 Task: Find public transportation options from Minneapolis, Minnesota, to St Louis, Missouri.
Action: Mouse moved to (331, 89)
Screenshot: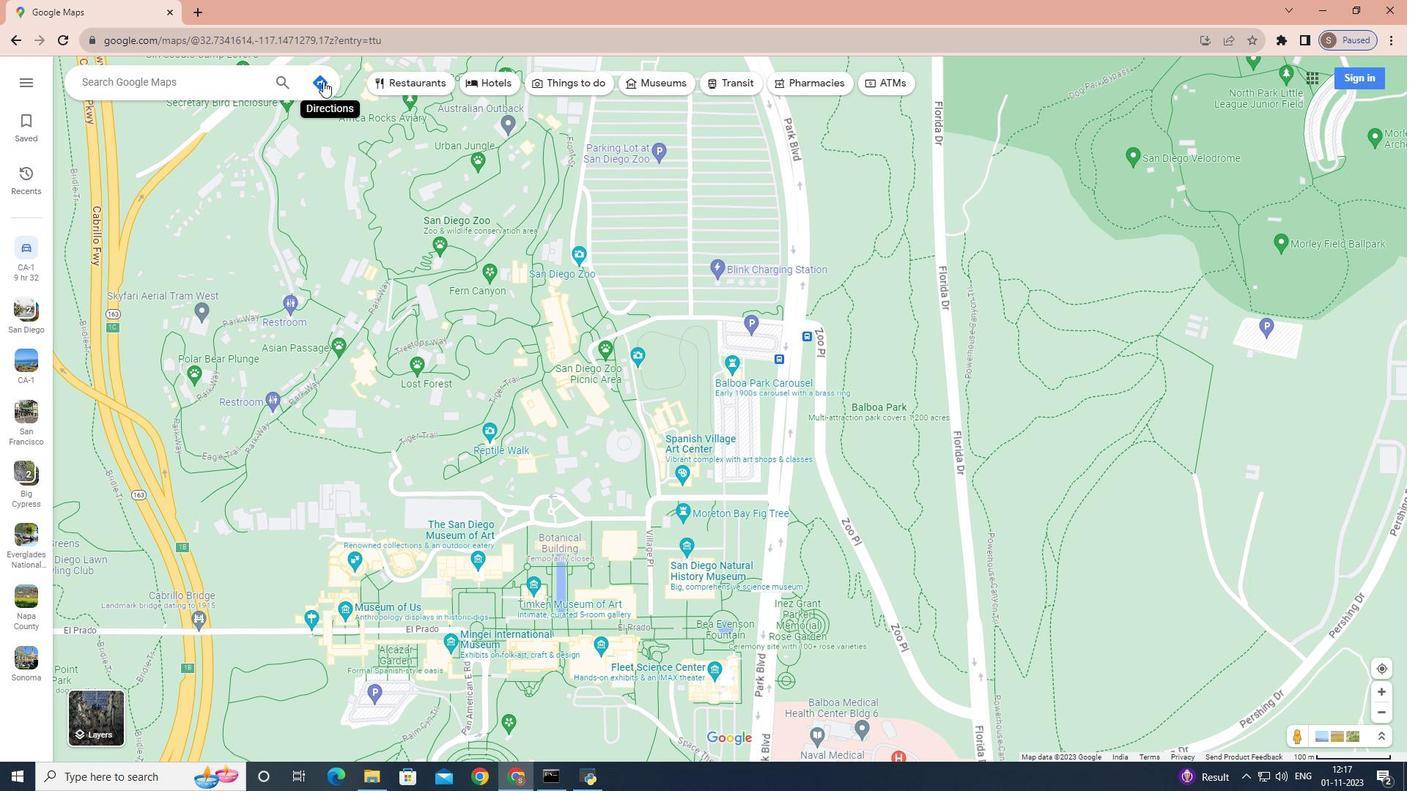 
Action: Mouse pressed left at (331, 89)
Screenshot: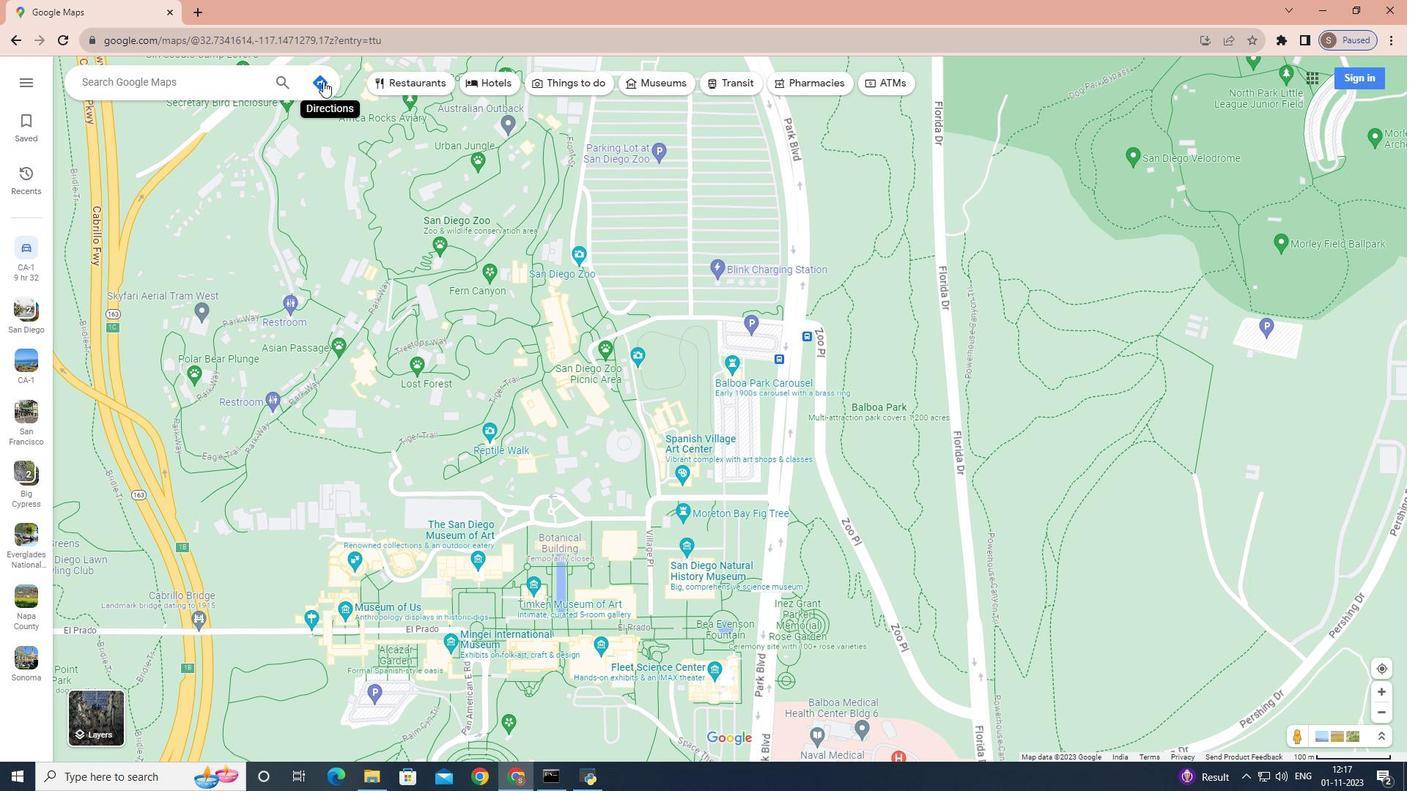 
Action: Mouse moved to (206, 129)
Screenshot: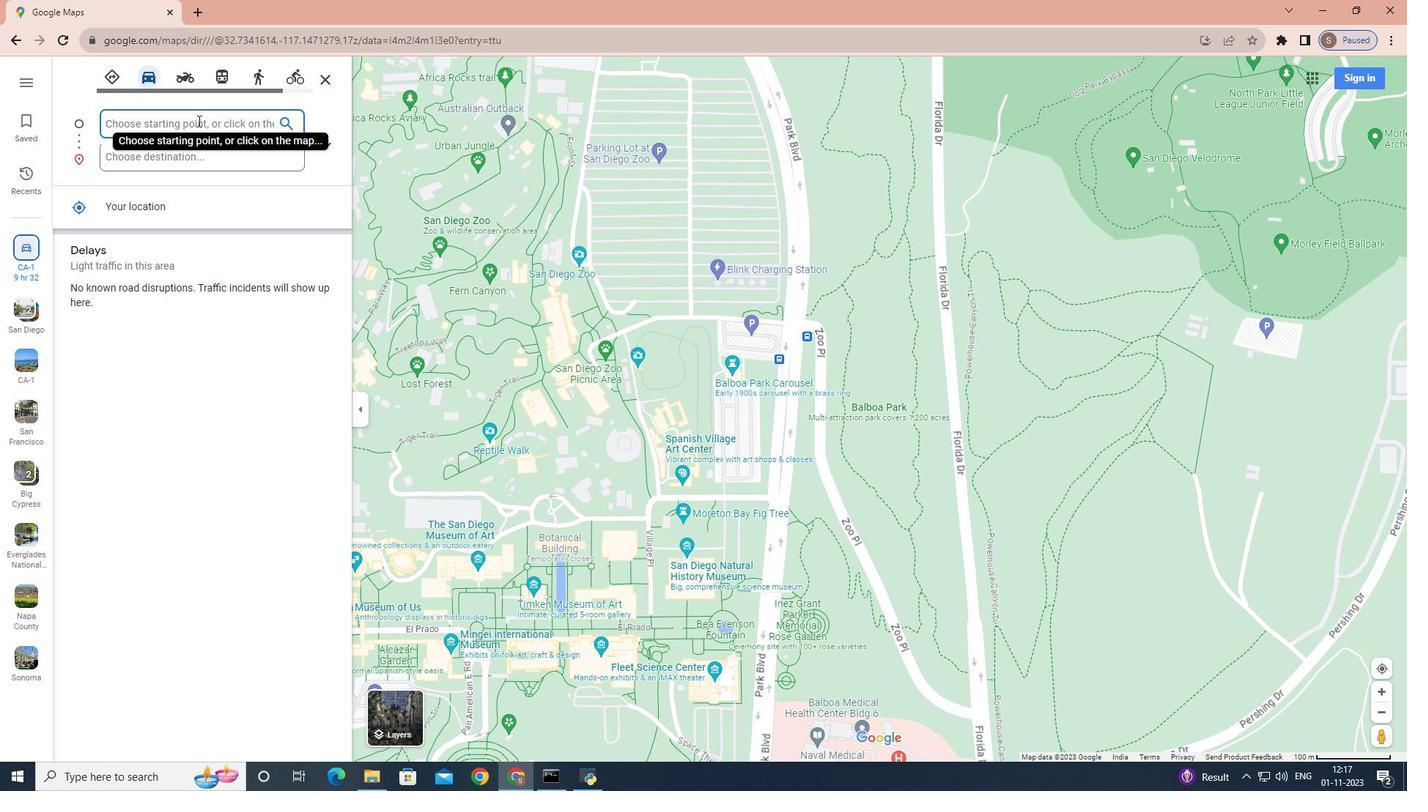 
Action: Key pressed <Key.shift>Minneapolis,<Key.space><Key.shift>Minnest<Key.backspace>ota
Screenshot: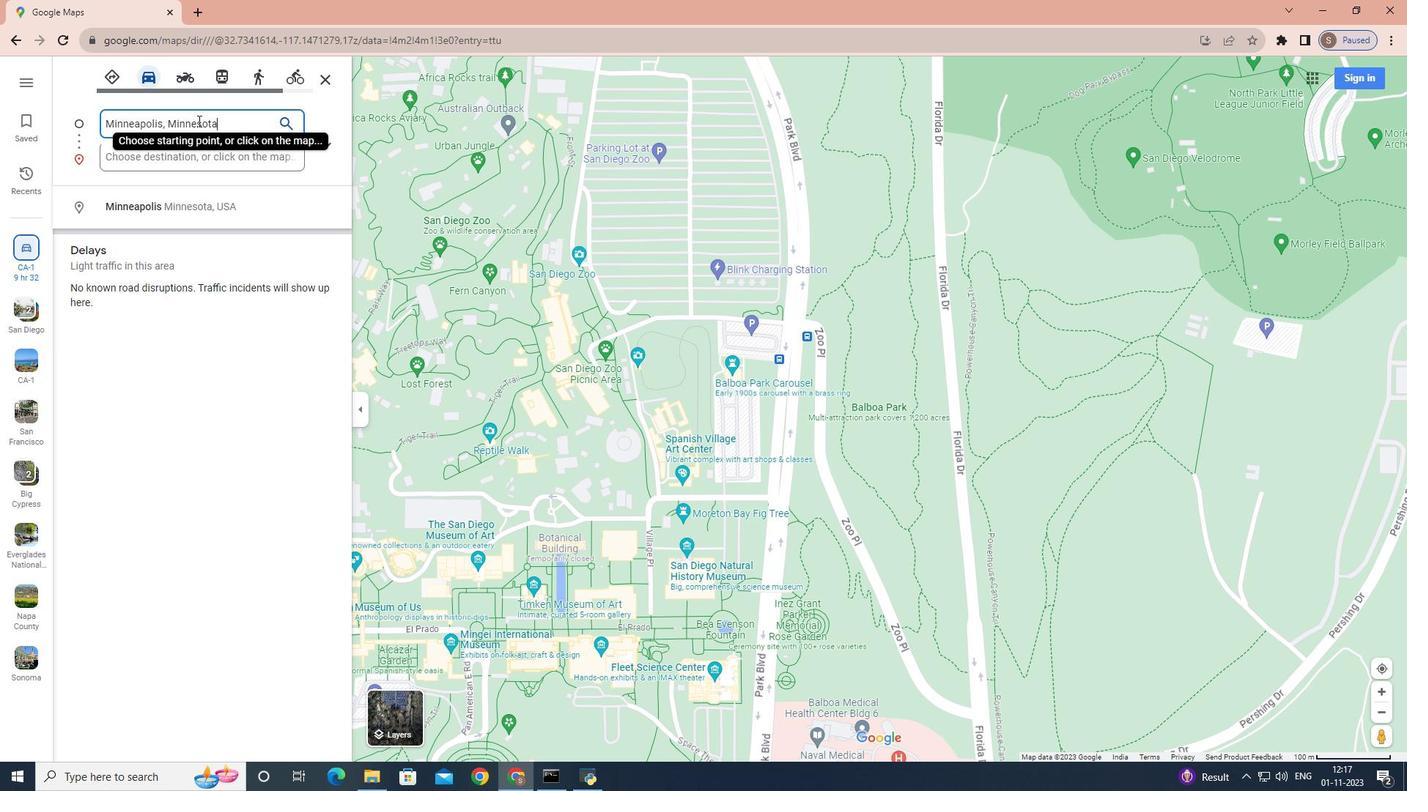 
Action: Mouse moved to (172, 163)
Screenshot: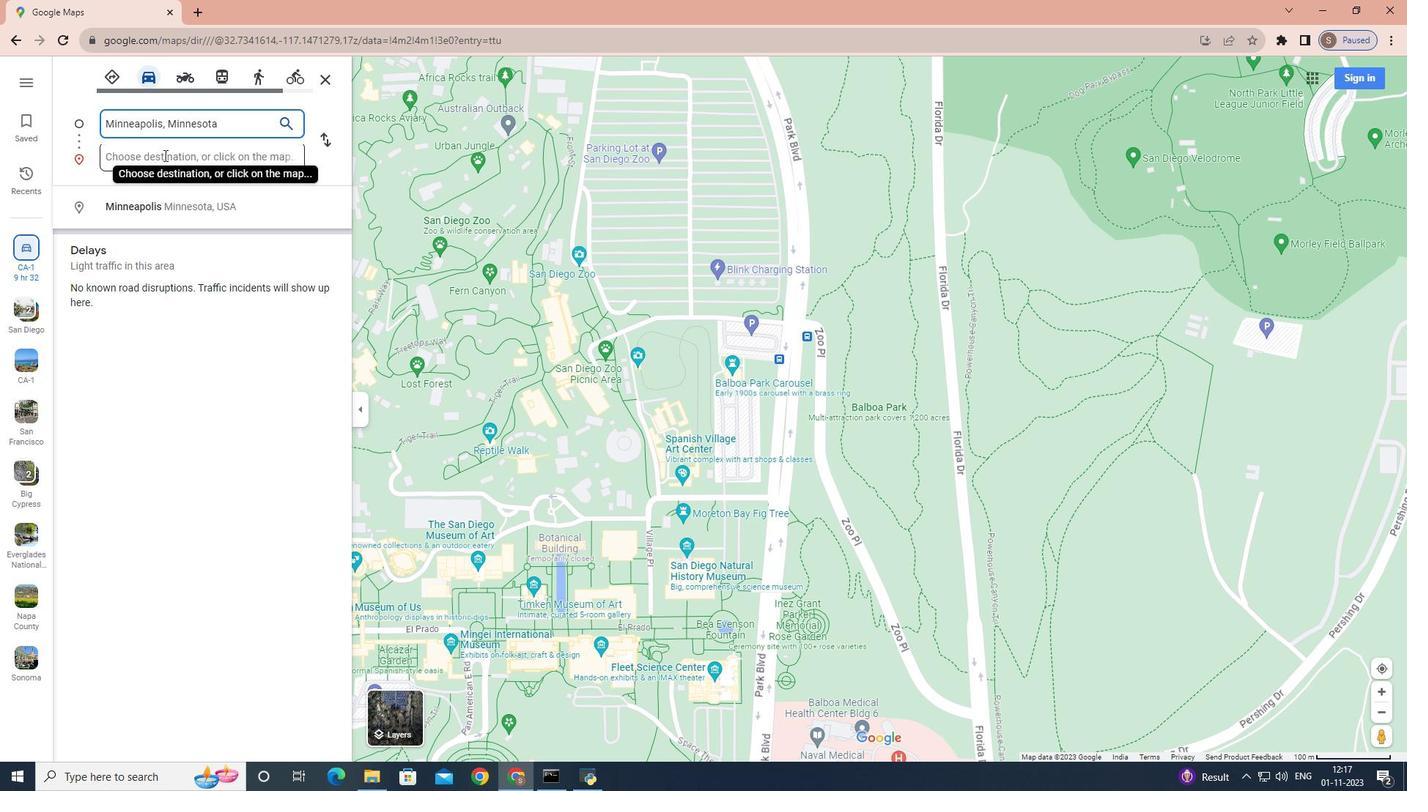 
Action: Mouse pressed left at (172, 163)
Screenshot: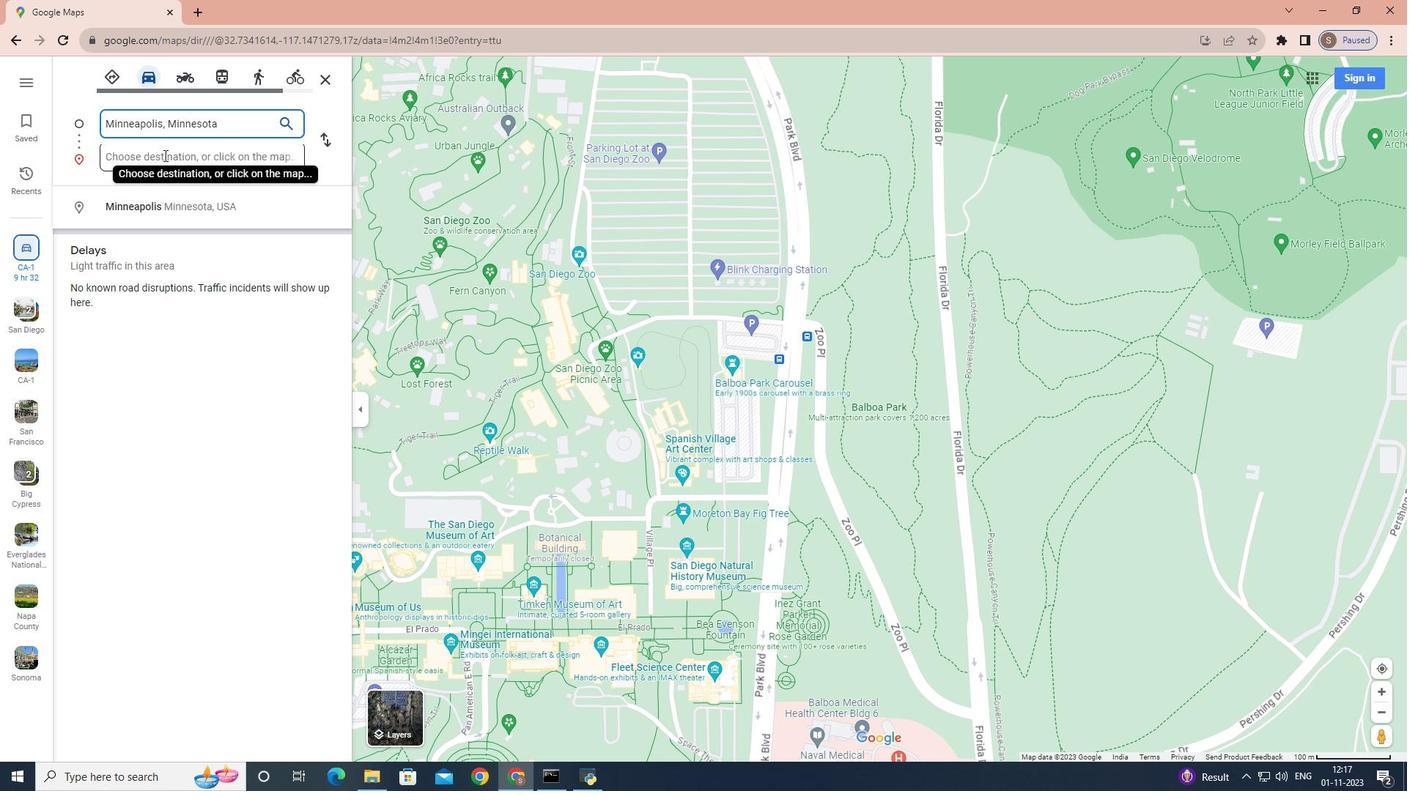 
Action: Key pressed <Key.shift>St<Key.space><Key.shift>Louis,<Key.space><Key.shift>Missouri
Screenshot: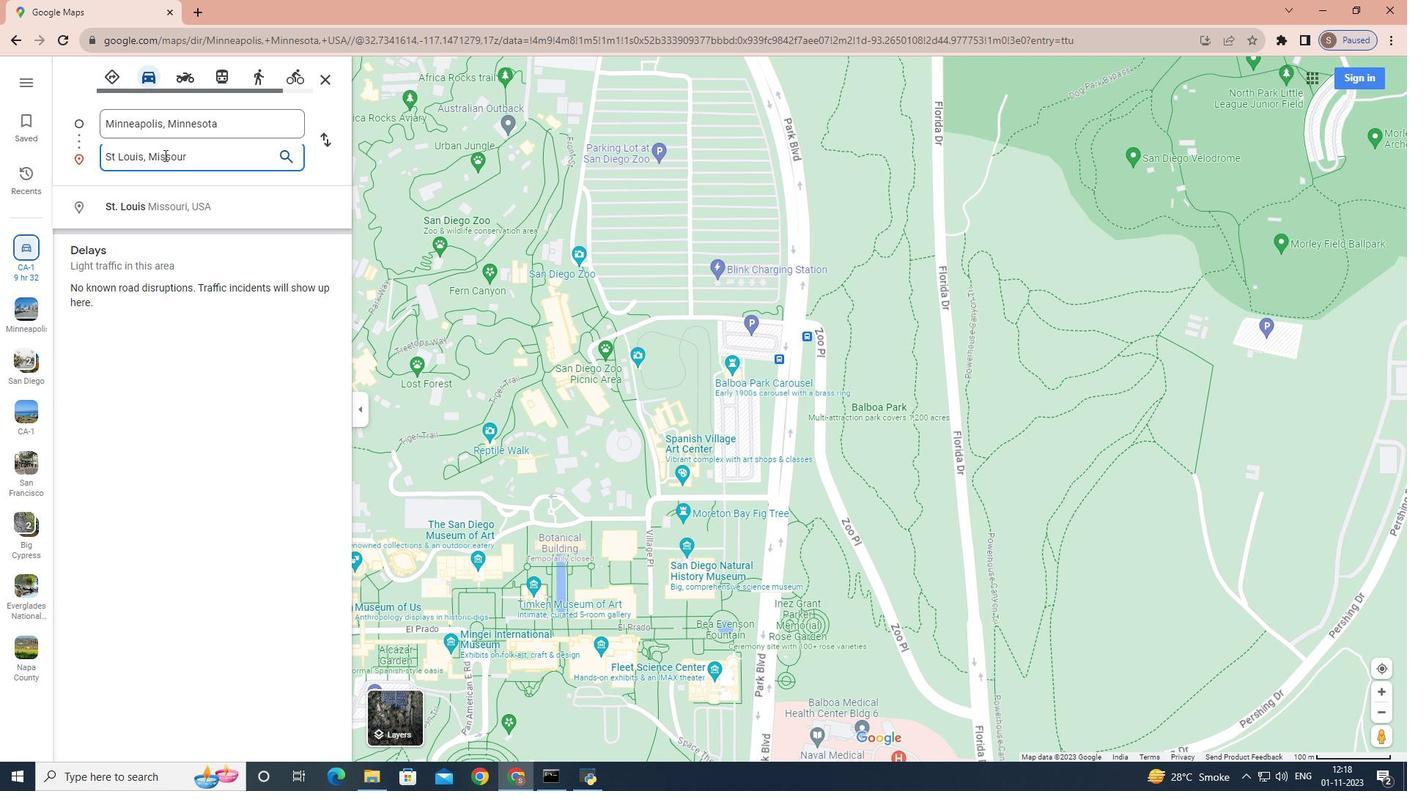
Action: Mouse moved to (224, 93)
Screenshot: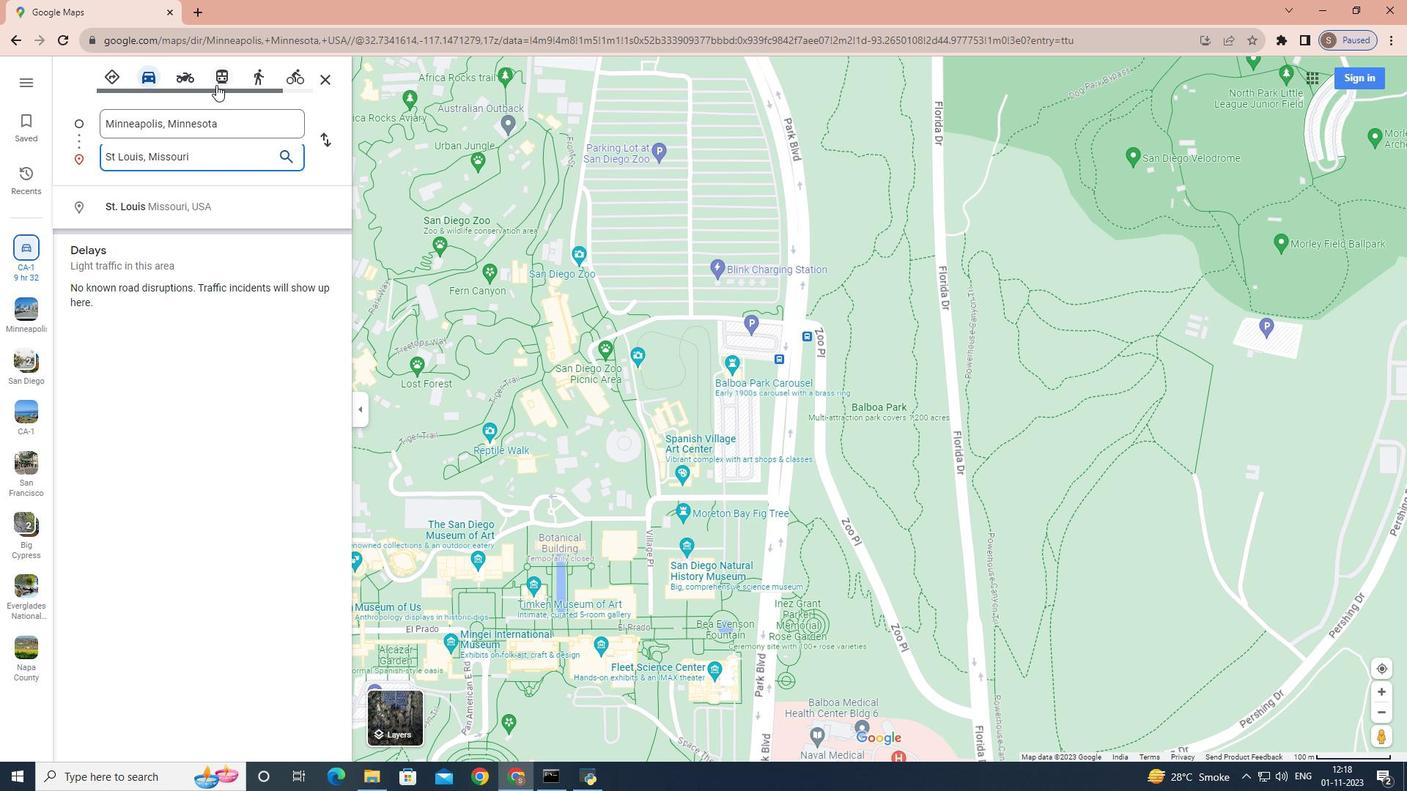 
Action: Mouse pressed left at (224, 93)
Screenshot: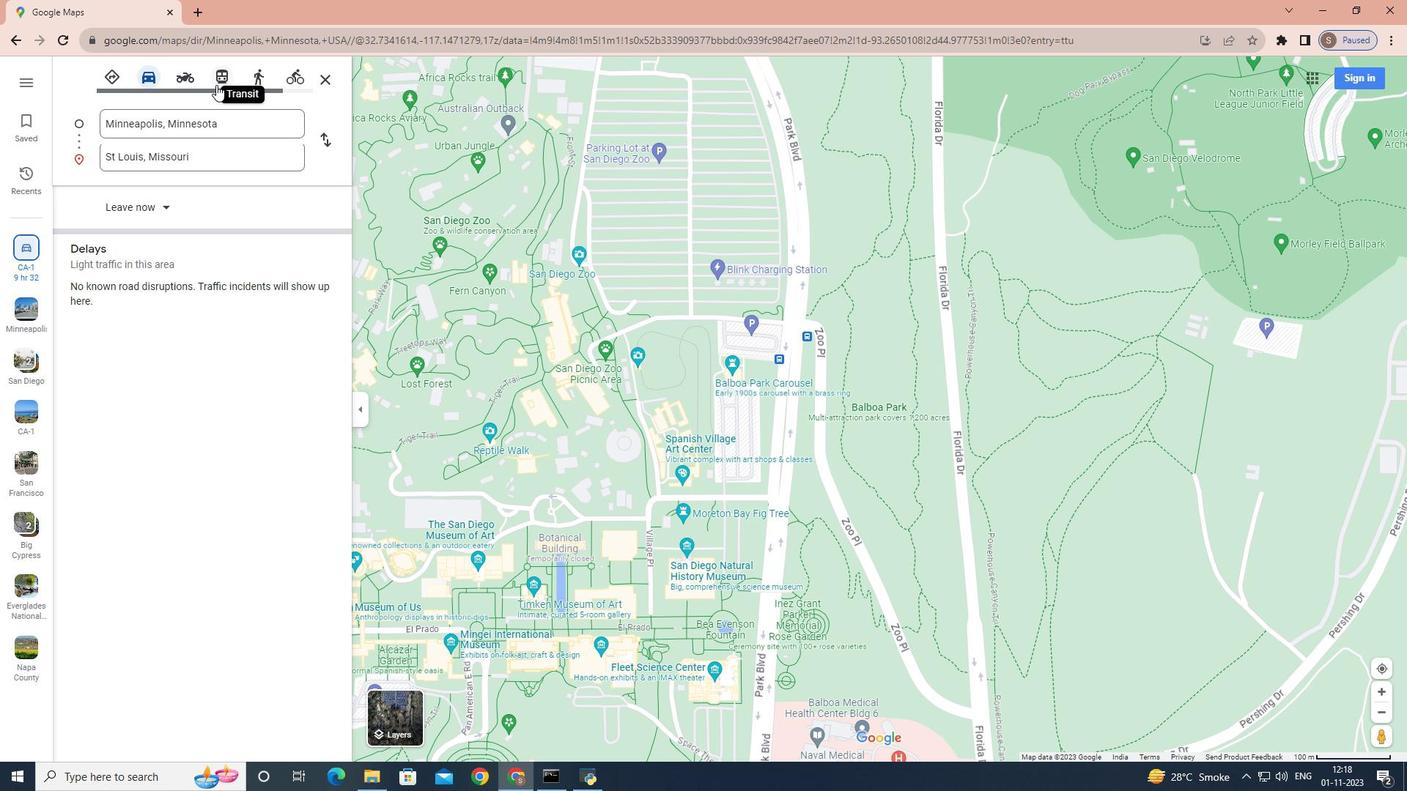 
Action: Mouse moved to (247, 174)
Screenshot: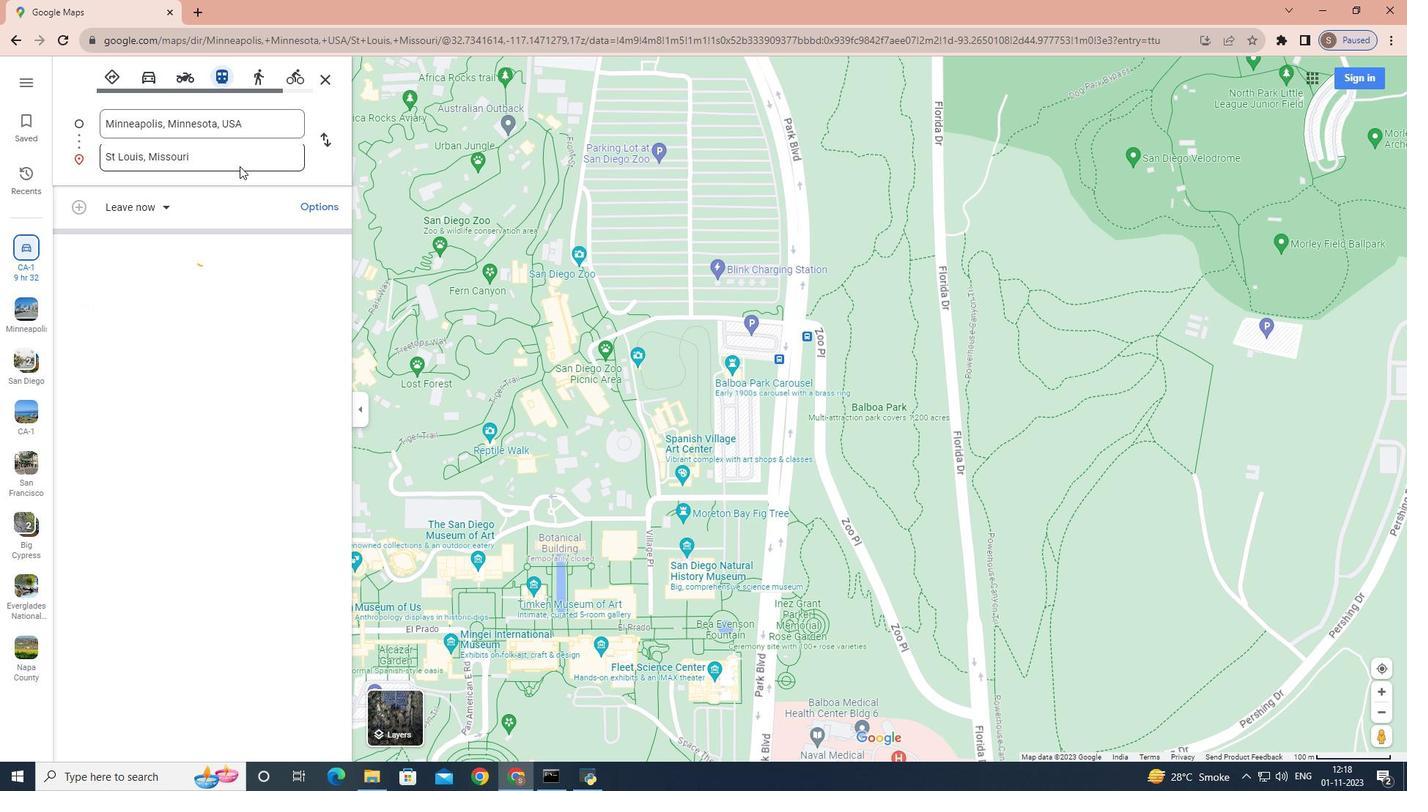 
Action: Key pressed <Key.enter>
Screenshot: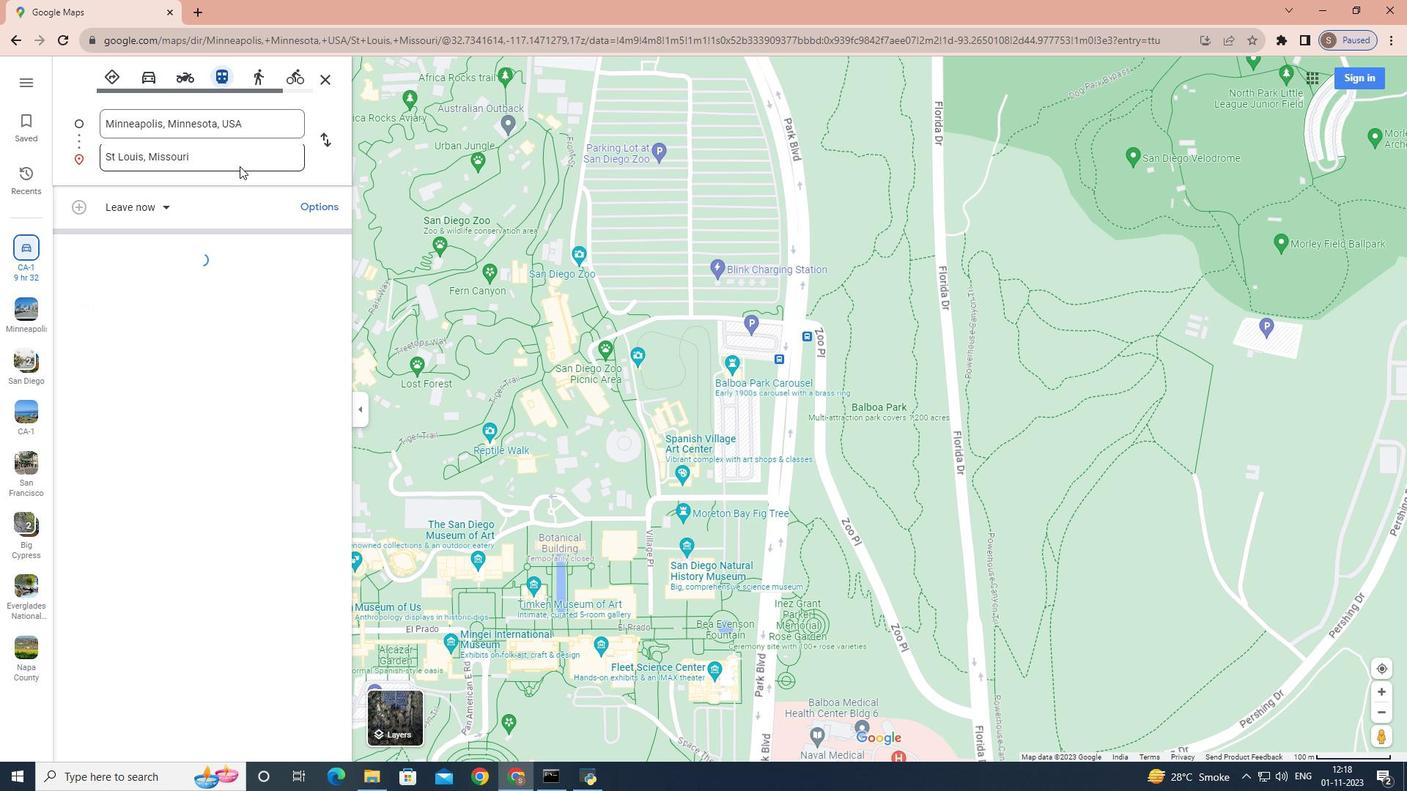 
Action: Mouse moved to (247, 175)
Screenshot: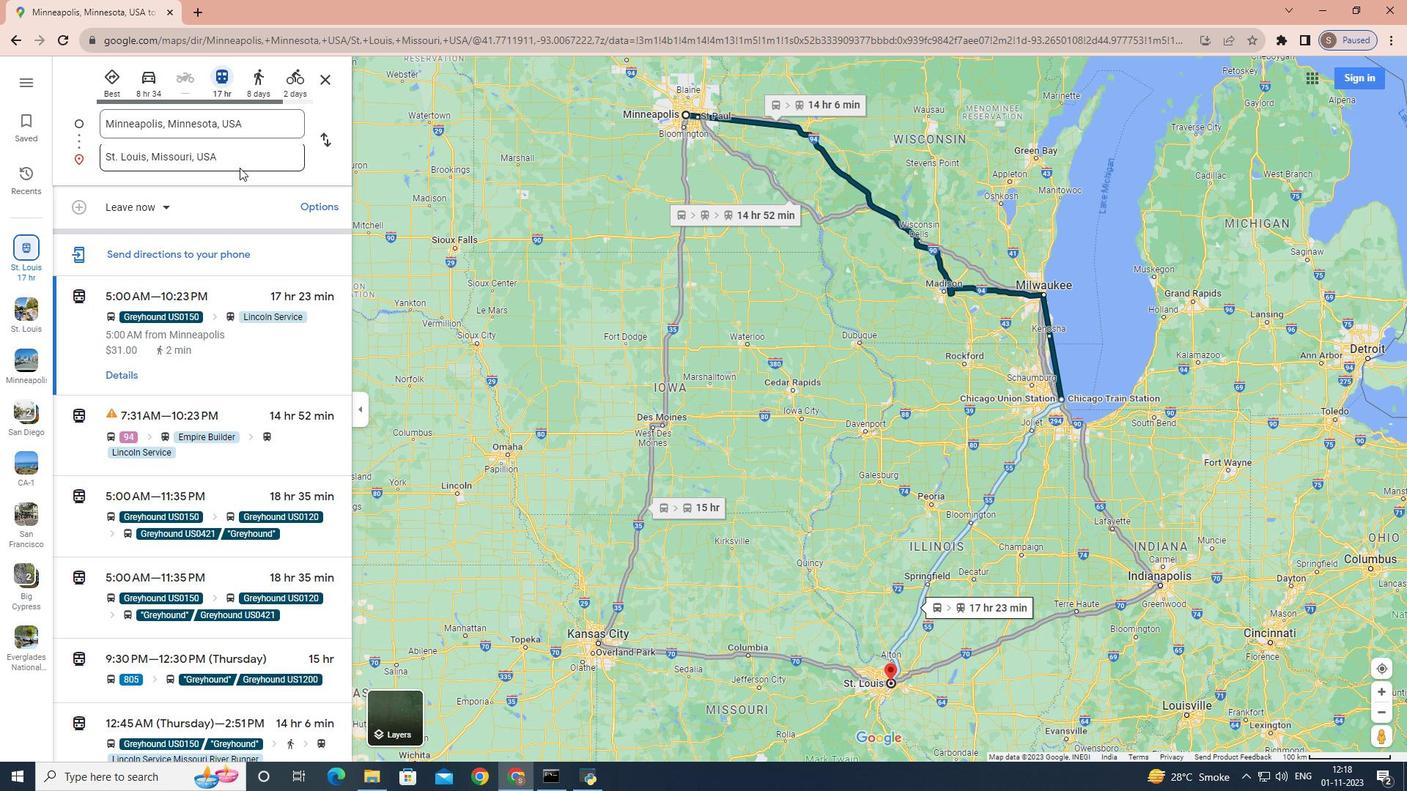 
